 Task: Create in the project WonderTech in Backlog an issue 'Develop a new tool for automated testing of natural language processing models', assign it to team member softage.4@softage.net and change the status to IN PROGRESS.
Action: Mouse moved to (374, 236)
Screenshot: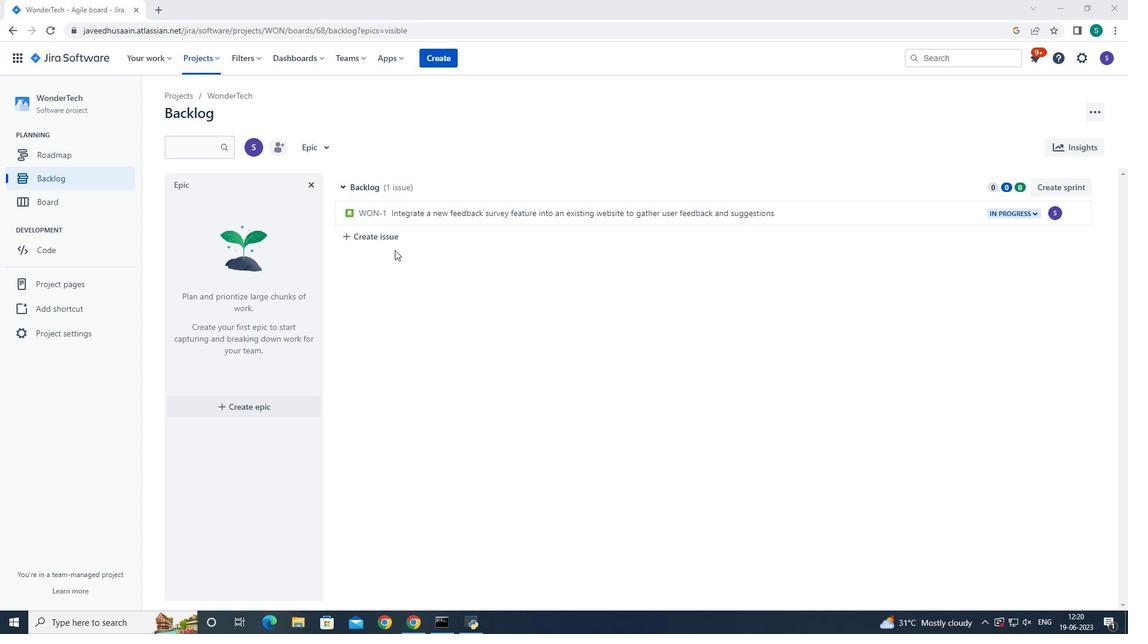 
Action: Mouse pressed left at (374, 236)
Screenshot: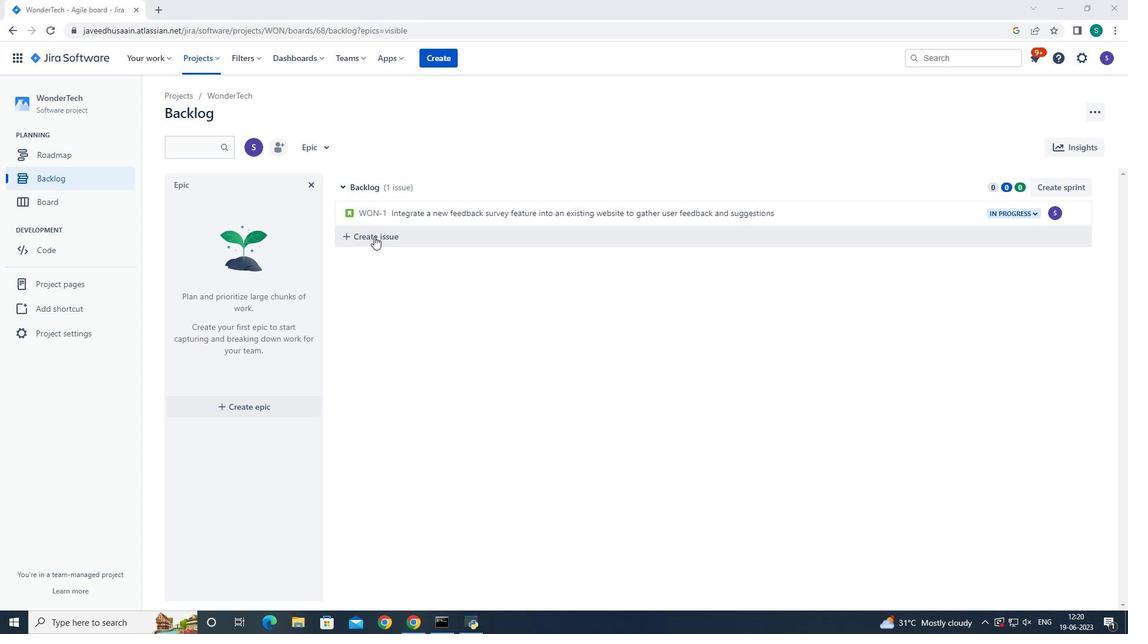
Action: Mouse moved to (417, 238)
Screenshot: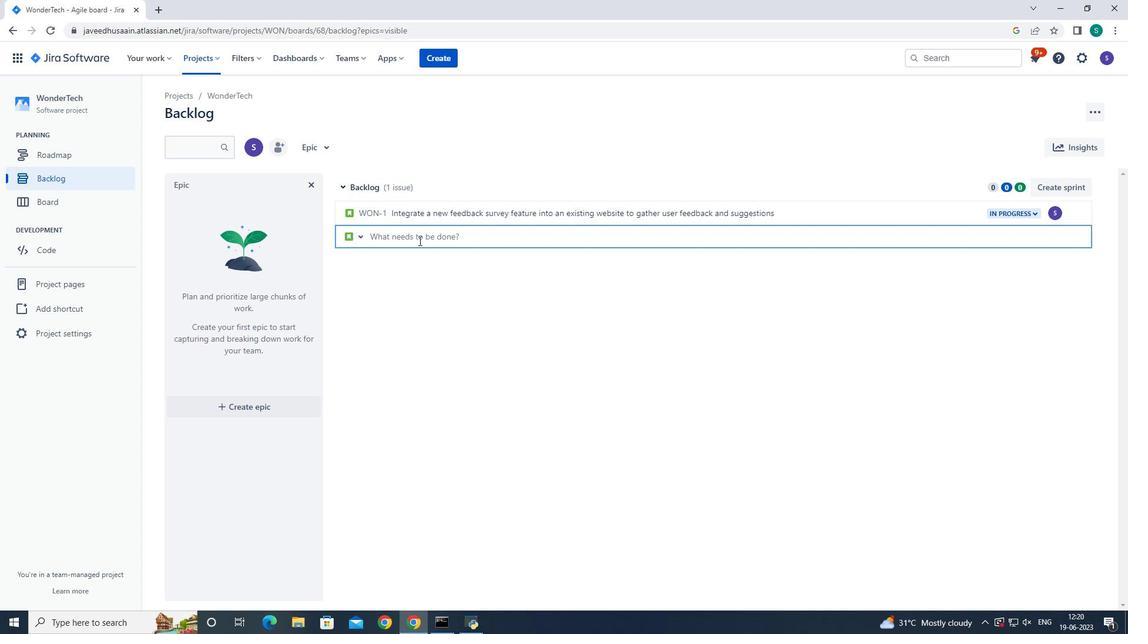 
Action: Mouse pressed left at (417, 238)
Screenshot: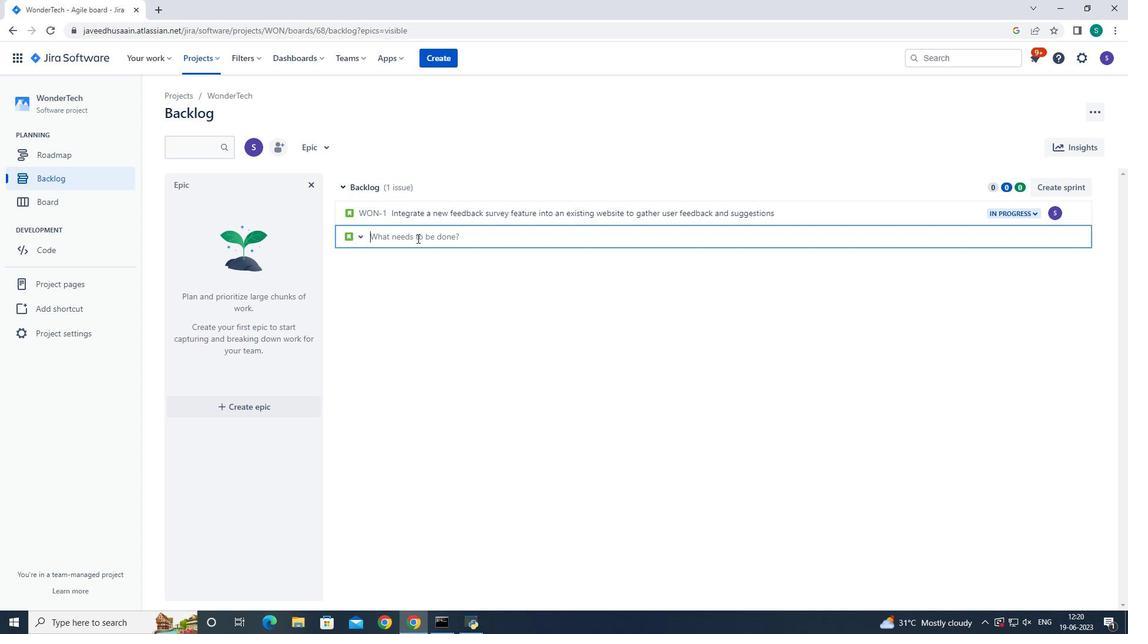 
Action: Key pressed <Key.shift>Develop<Key.space>a<Key.space>new<Key.space>tool<Key.space>for<Key.space>automated<Key.space>testing<Key.space>of<Key.space>natural<Key.space>language<Key.space>processing<Key.space>models<Key.enter>
Screenshot: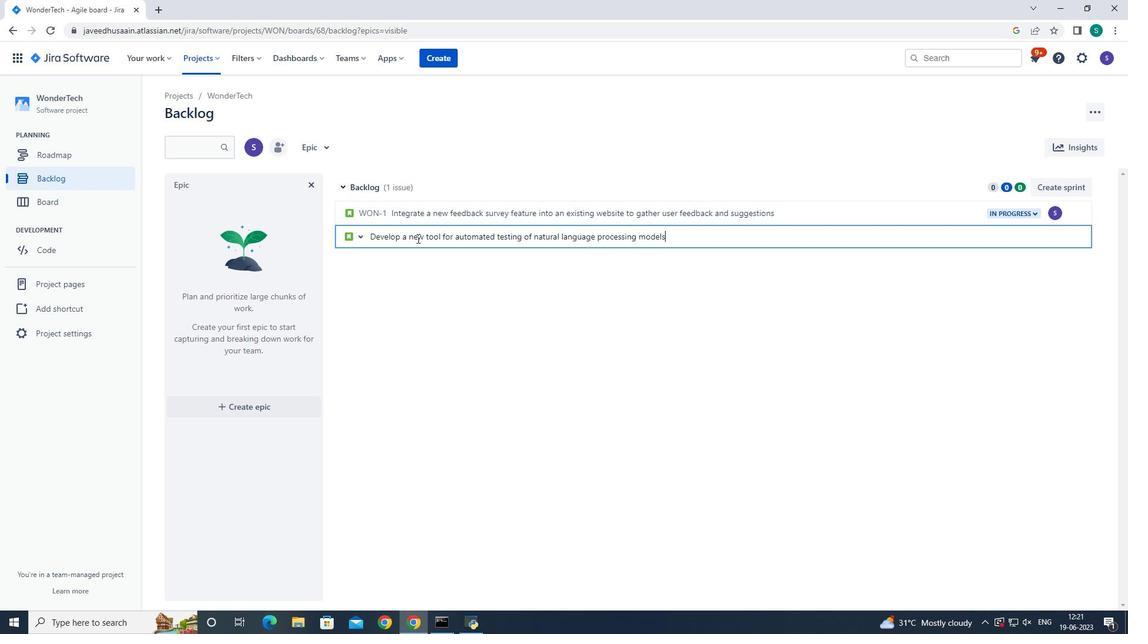 
Action: Mouse moved to (1051, 235)
Screenshot: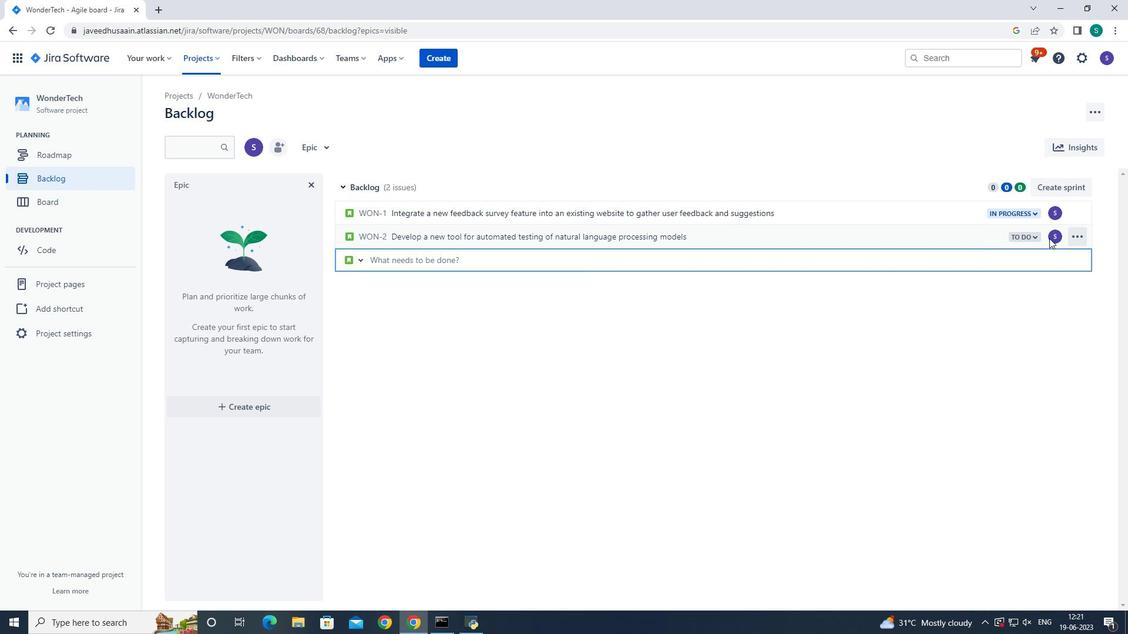 
Action: Mouse pressed left at (1051, 235)
Screenshot: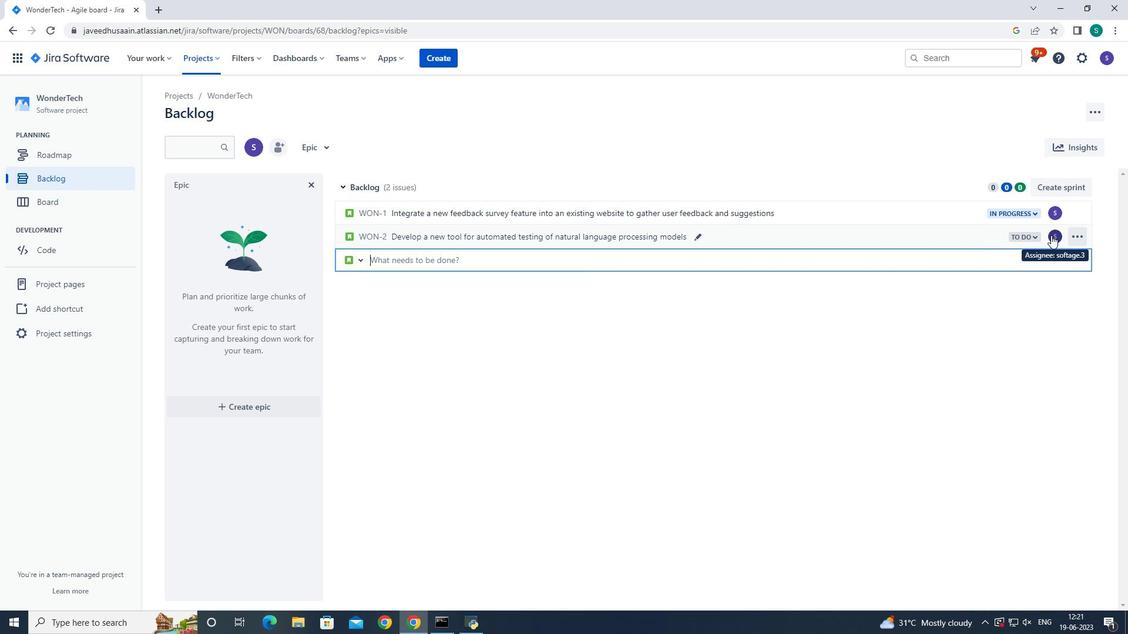 
Action: Key pressed <Key.backspace>softage.4<Key.shift>@softage/<Key.backspace>.net
Screenshot: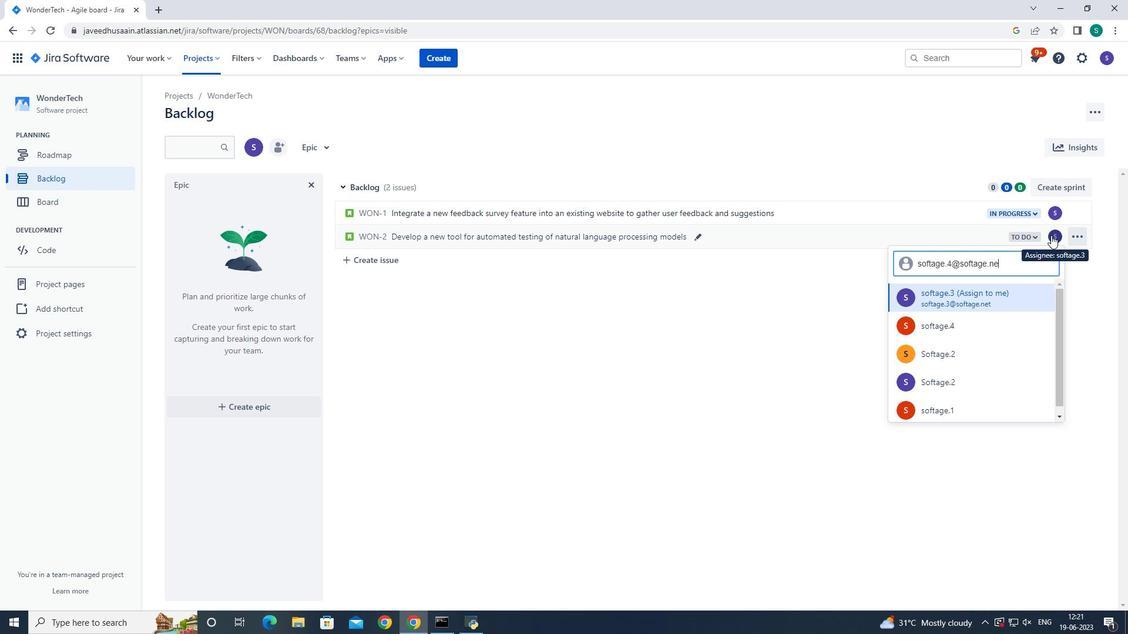 
Action: Mouse moved to (948, 293)
Screenshot: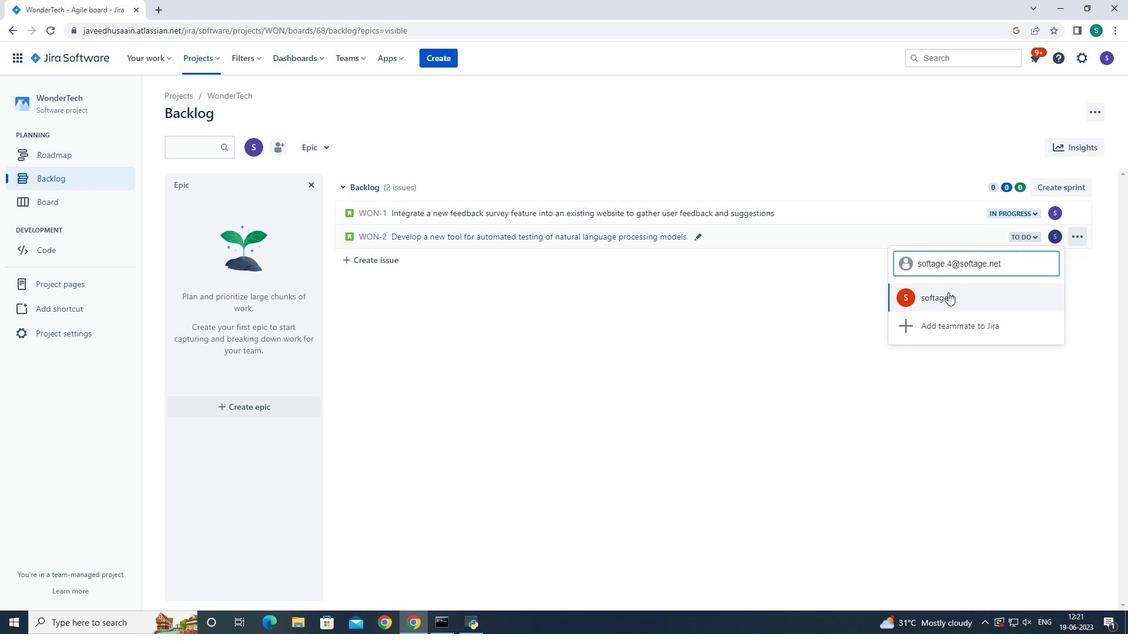 
Action: Mouse pressed left at (948, 293)
Screenshot: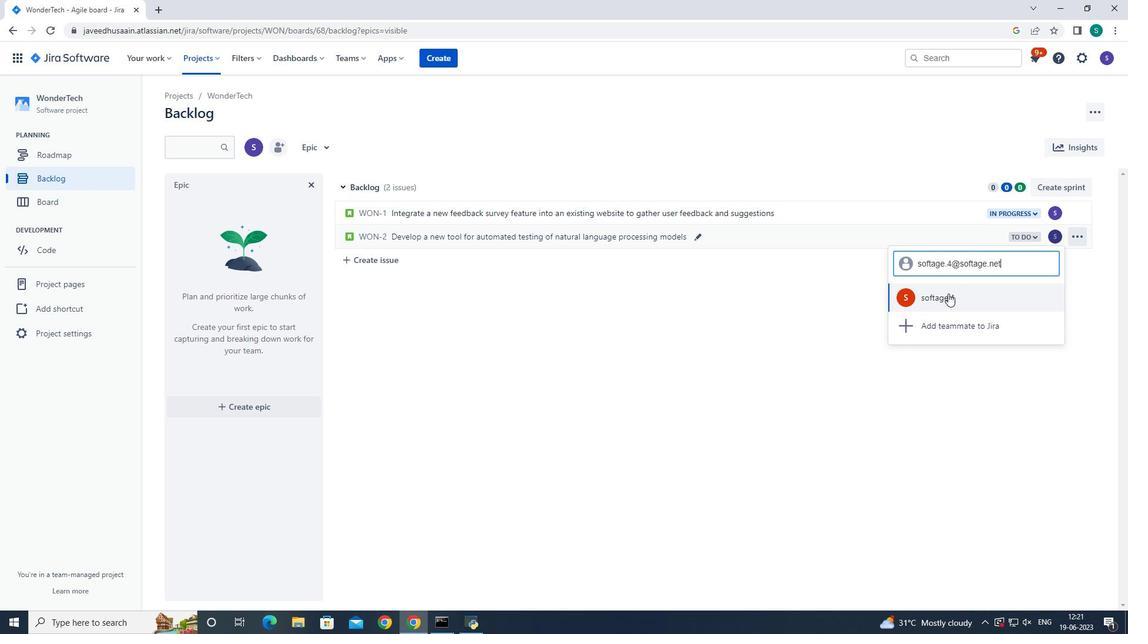 
Action: Mouse moved to (1031, 240)
Screenshot: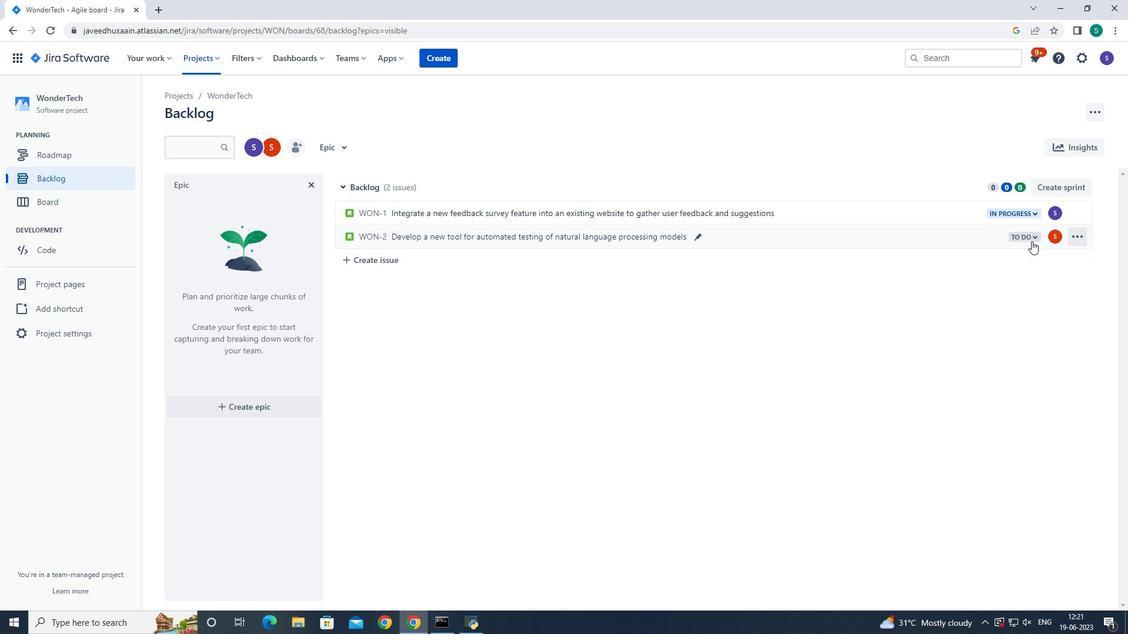 
Action: Mouse pressed left at (1031, 240)
Screenshot: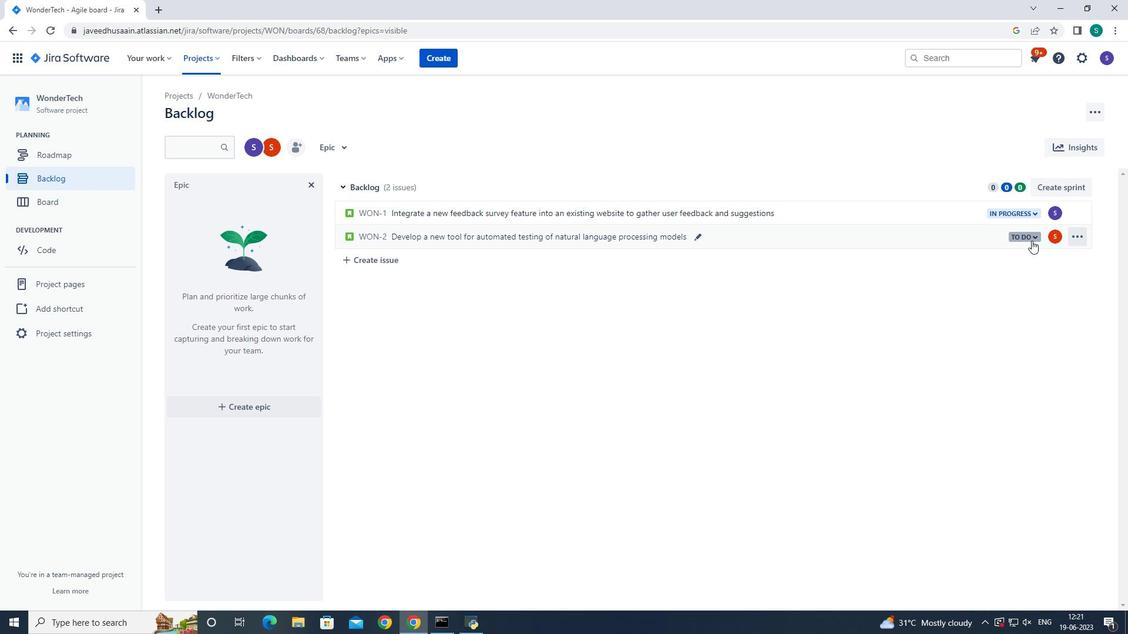 
Action: Mouse moved to (959, 259)
Screenshot: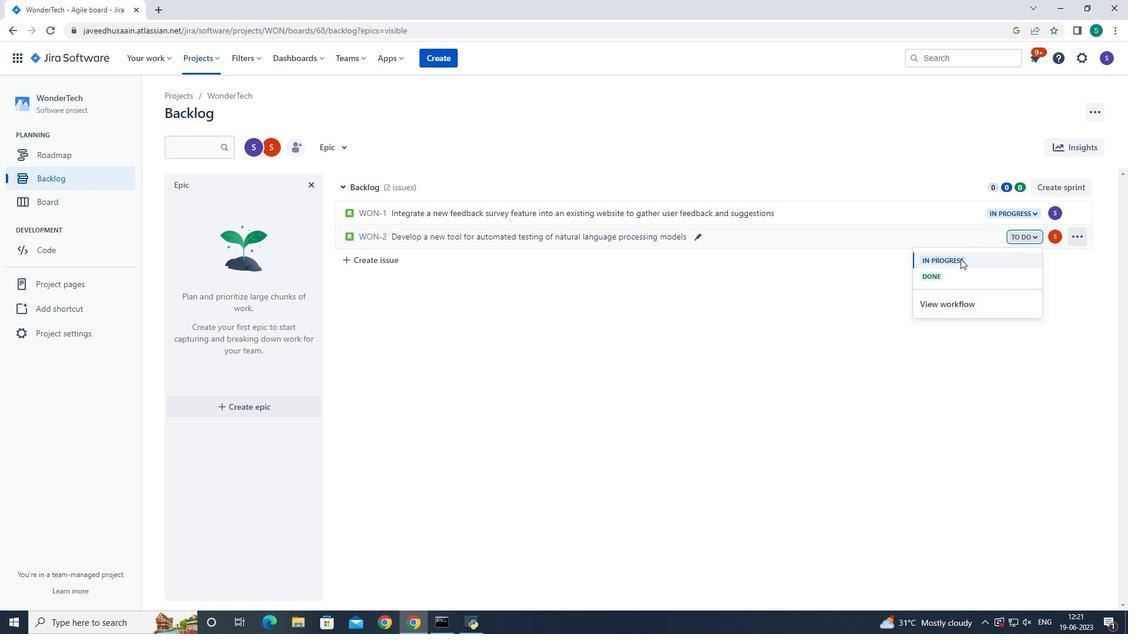 
Action: Mouse pressed left at (959, 259)
Screenshot: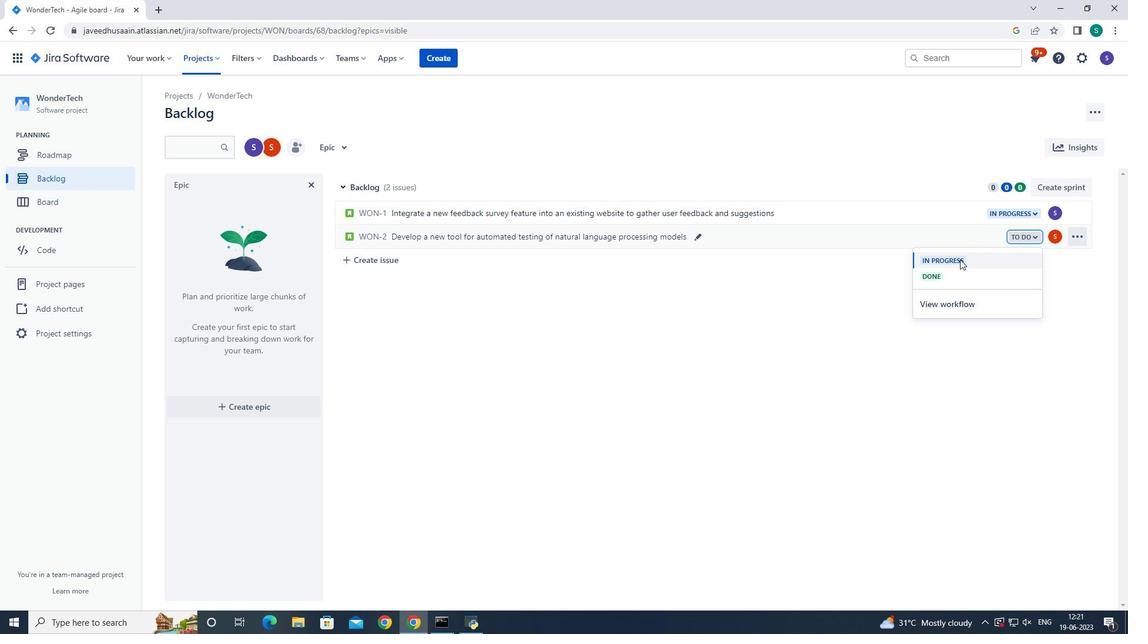 
